 Task: Use the formula "ISTEXT" in spreadsheet "Project portfolio".
Action: Mouse moved to (334, 230)
Screenshot: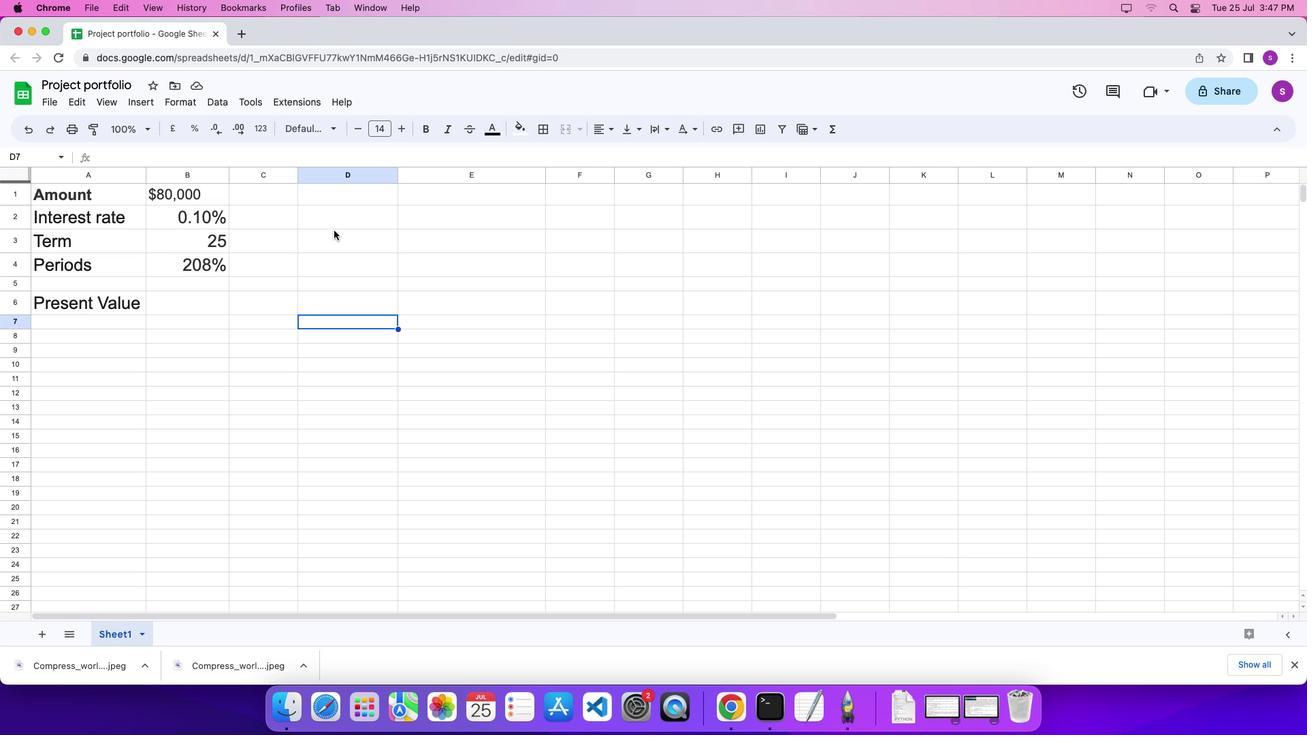 
Action: Mouse pressed left at (334, 230)
Screenshot: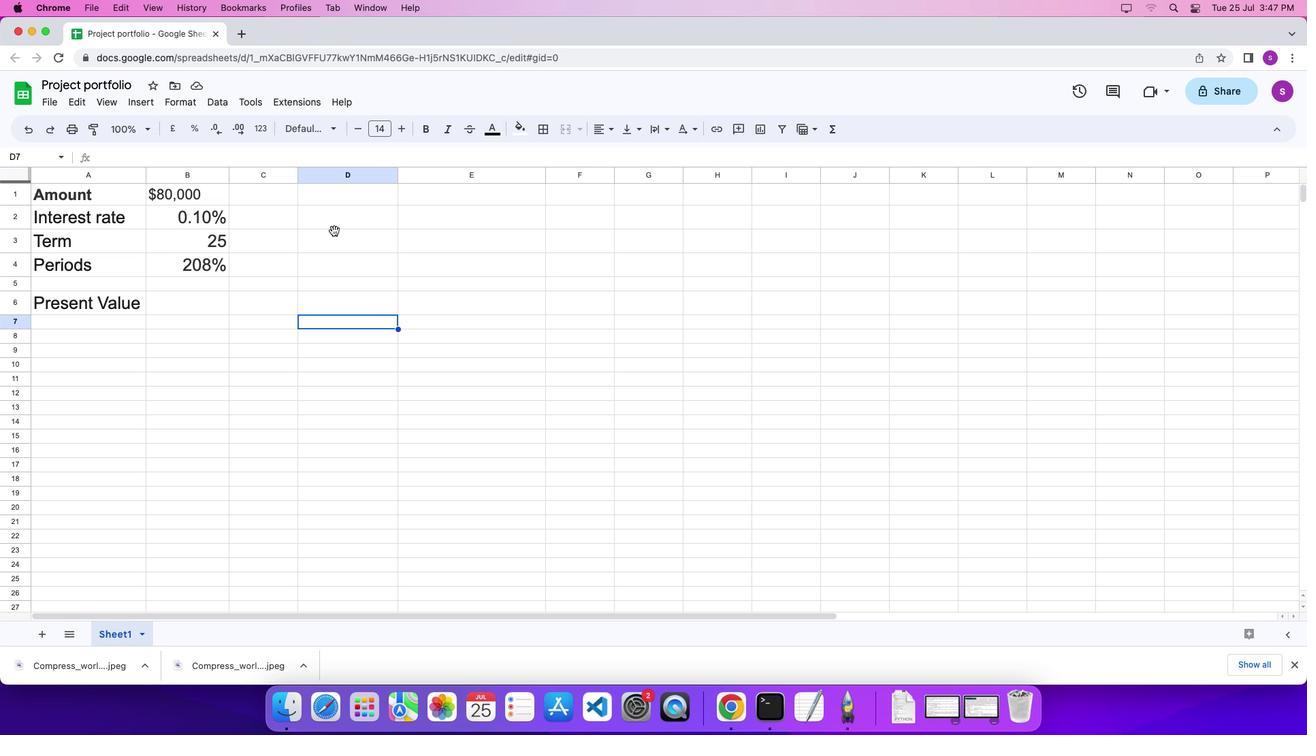
Action: Mouse pressed left at (334, 230)
Screenshot: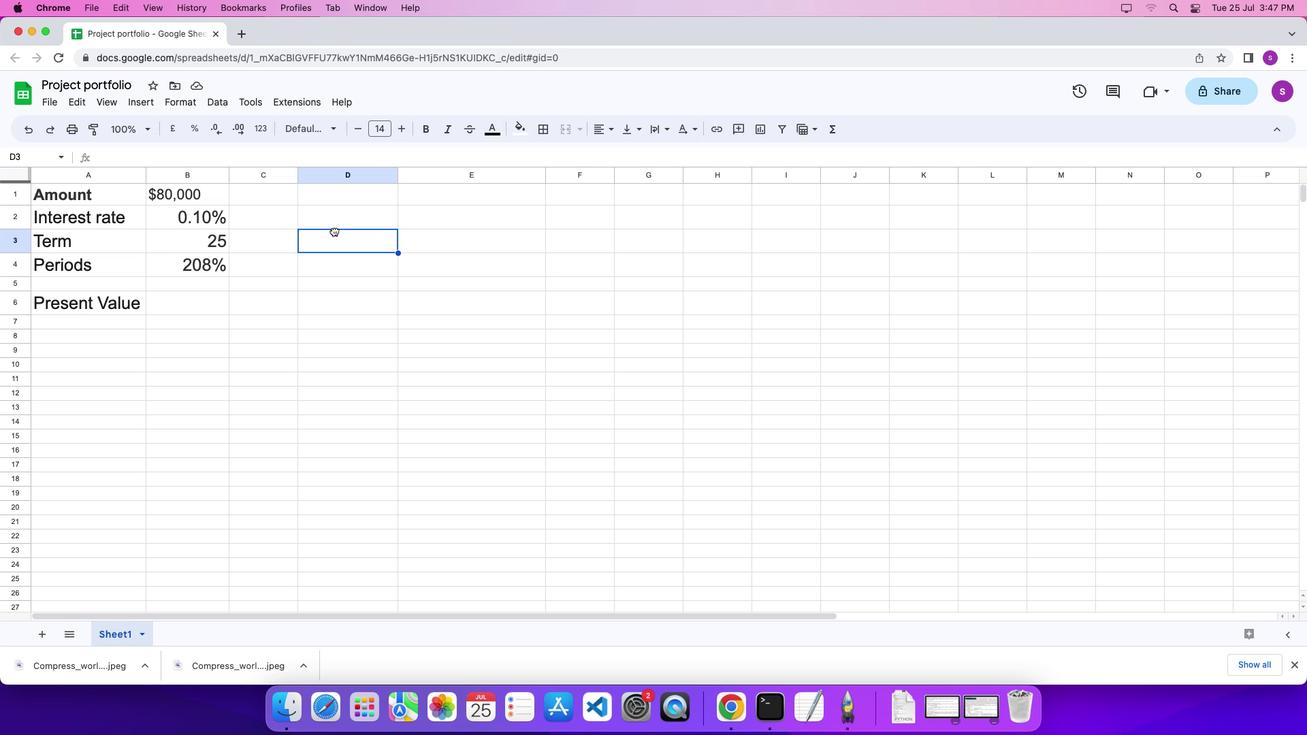 
Action: Mouse moved to (334, 230)
Screenshot: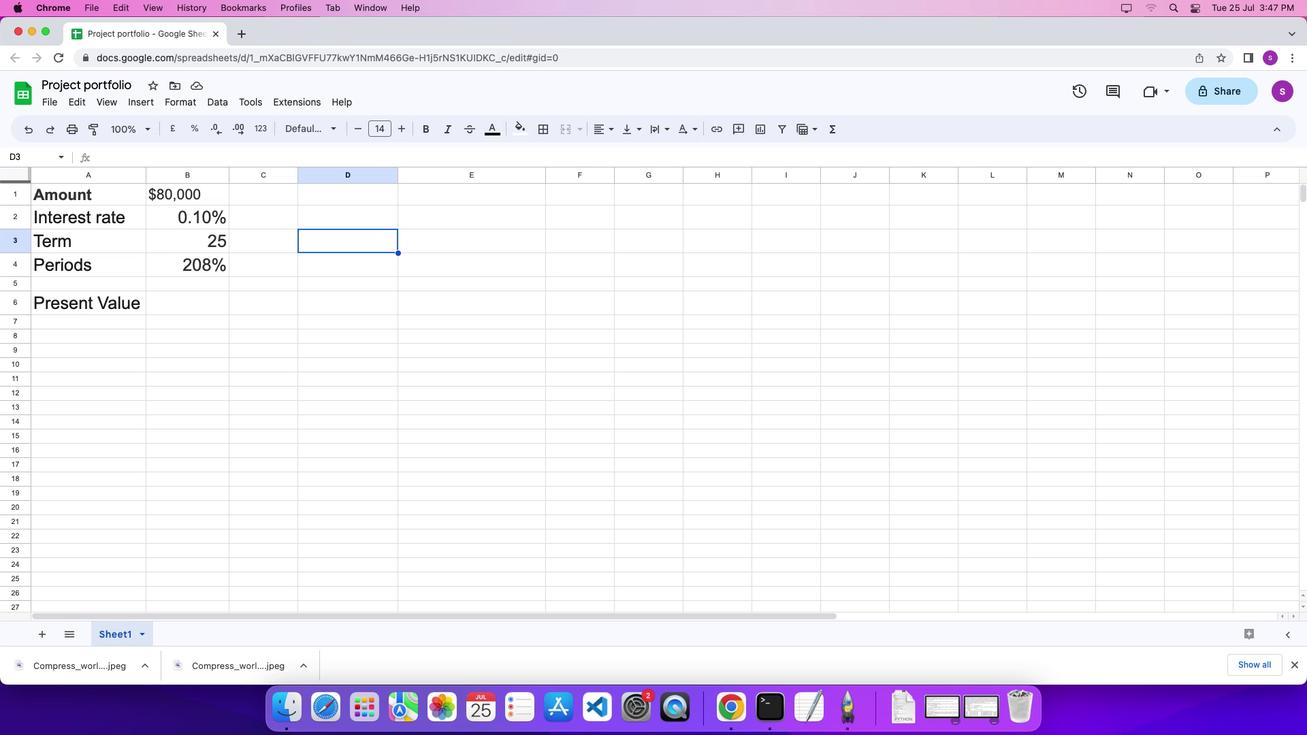 
Action: Key pressed '='
Screenshot: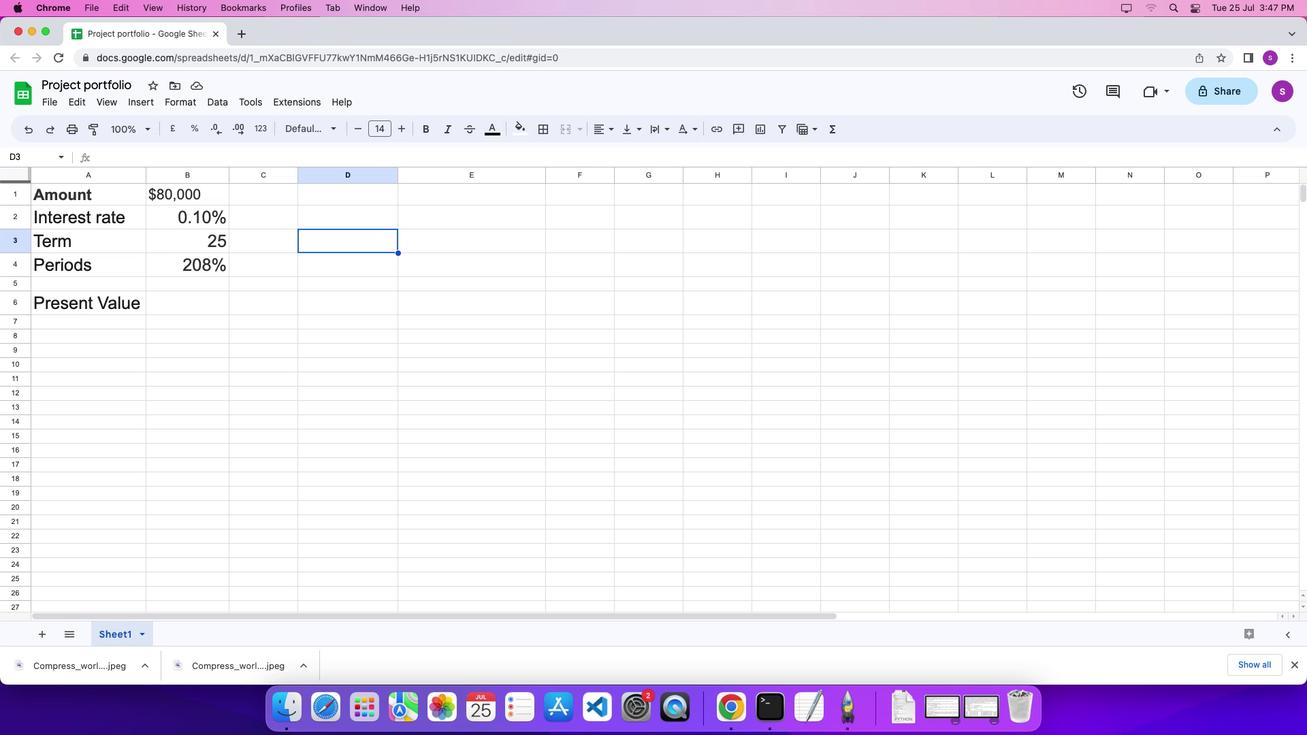 
Action: Mouse moved to (834, 126)
Screenshot: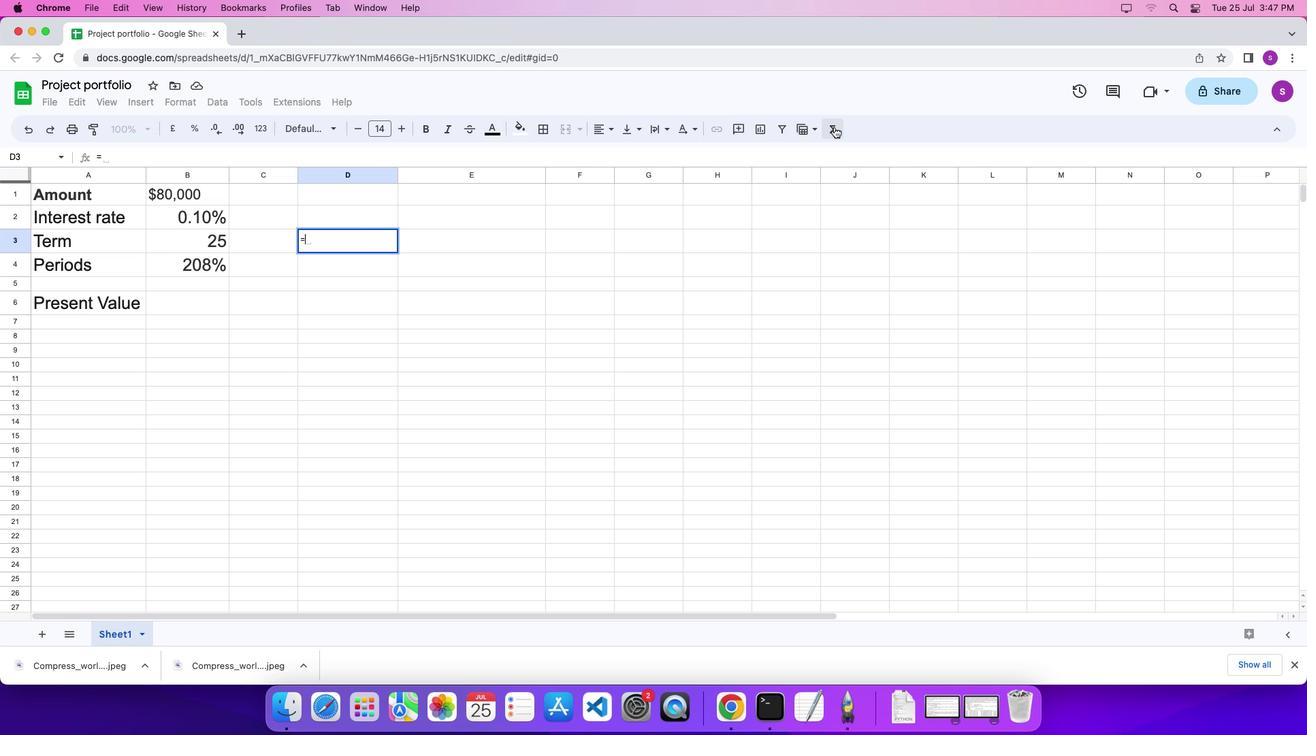 
Action: Mouse pressed left at (834, 126)
Screenshot: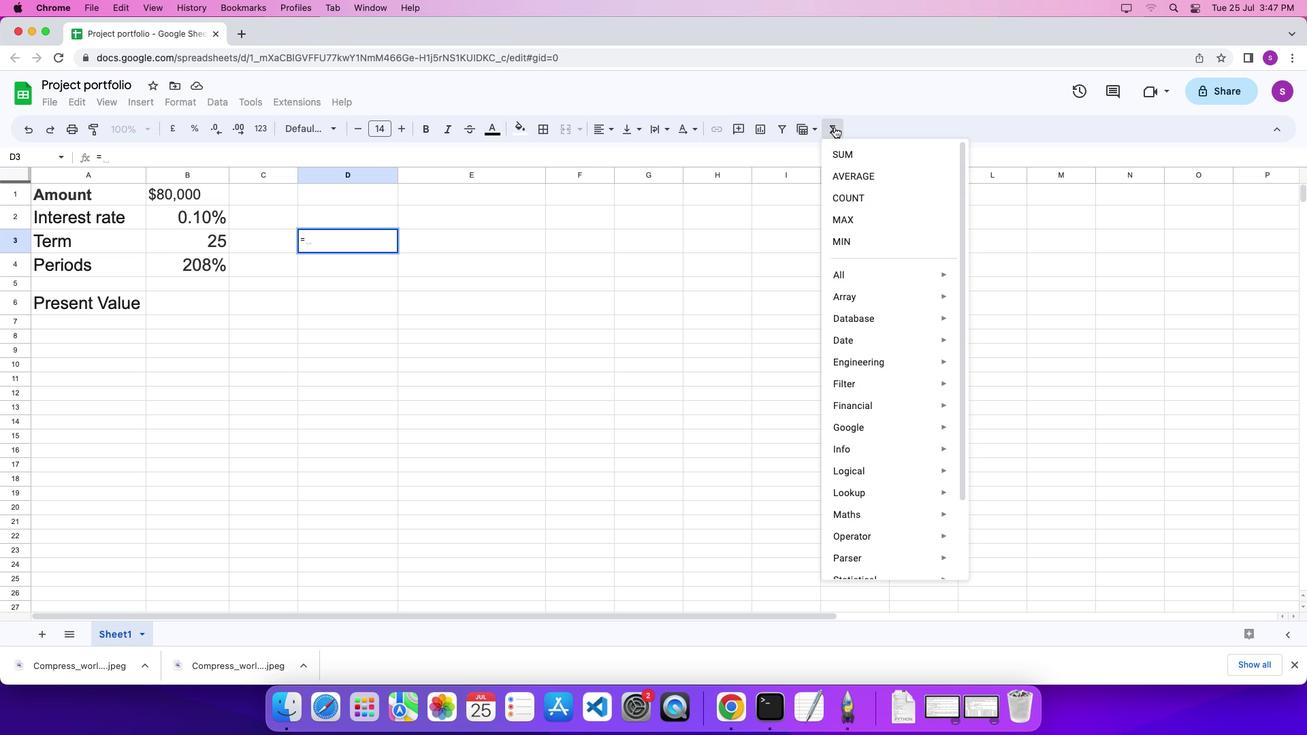 
Action: Mouse moved to (1035, 558)
Screenshot: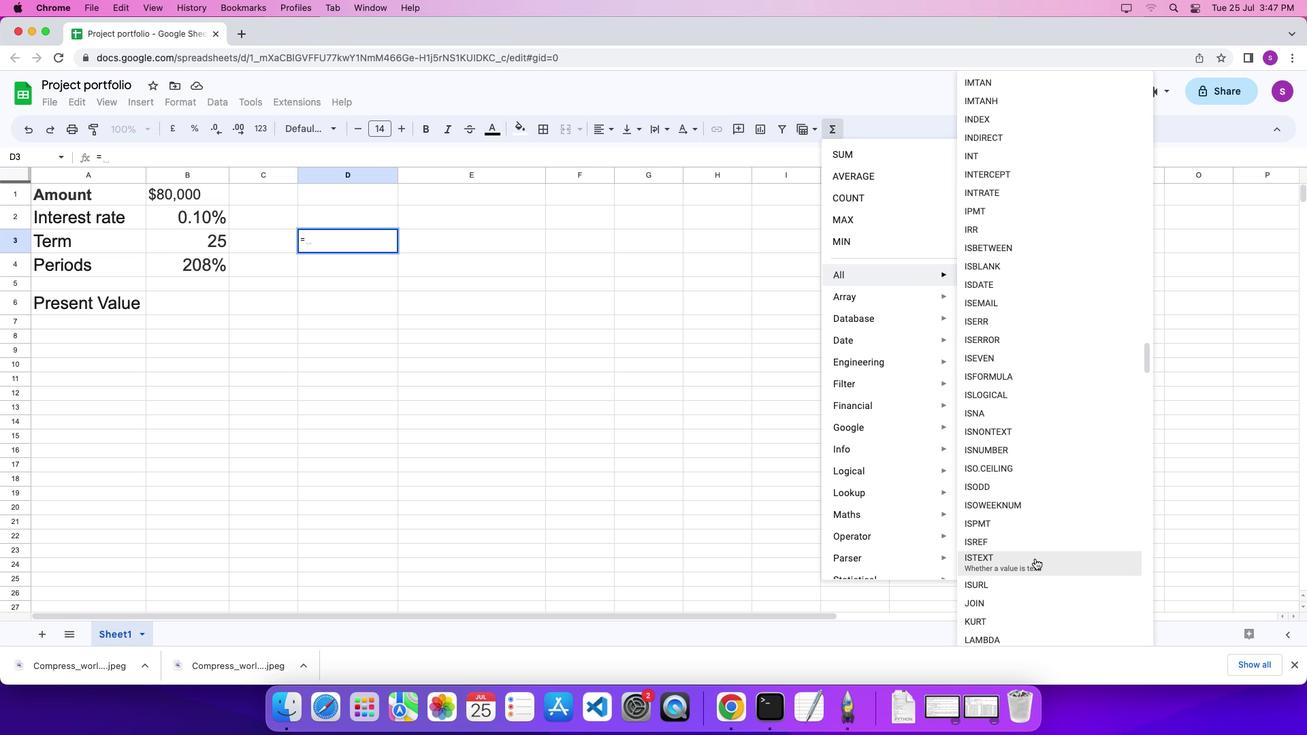 
Action: Mouse pressed left at (1035, 558)
Screenshot: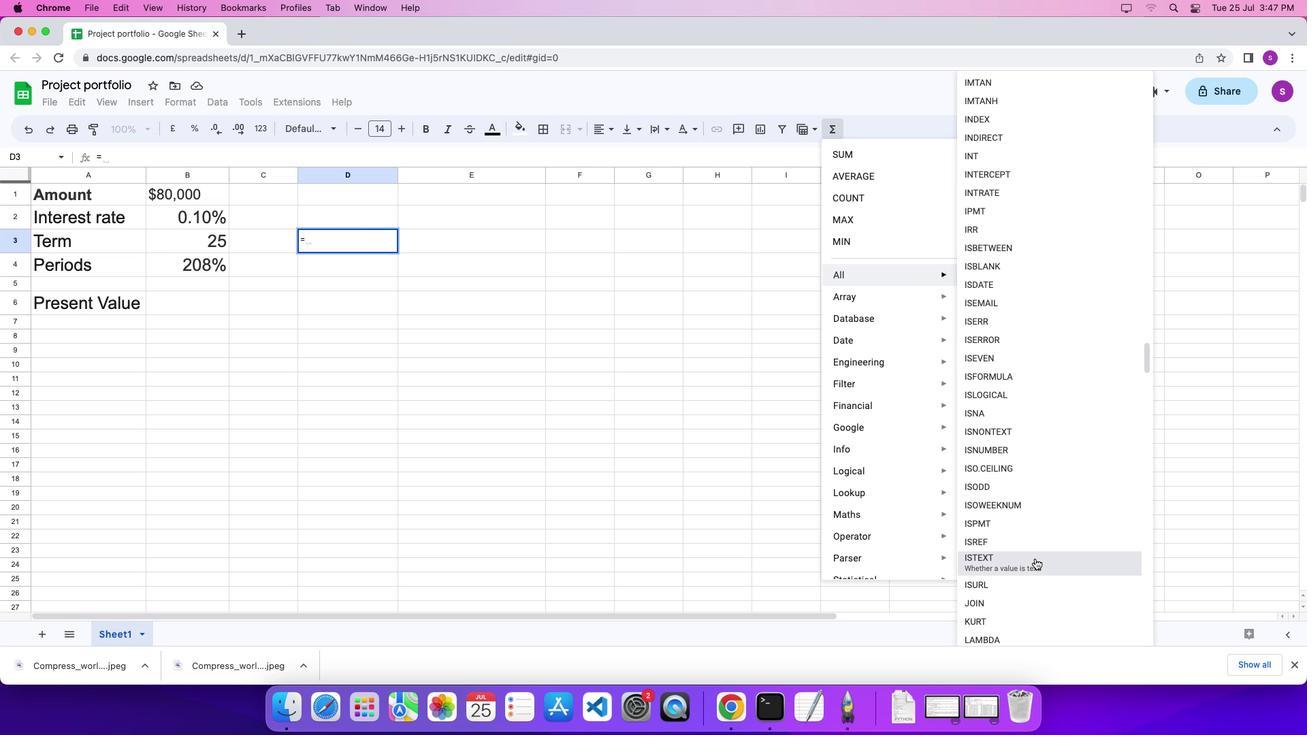 
Action: Mouse moved to (113, 263)
Screenshot: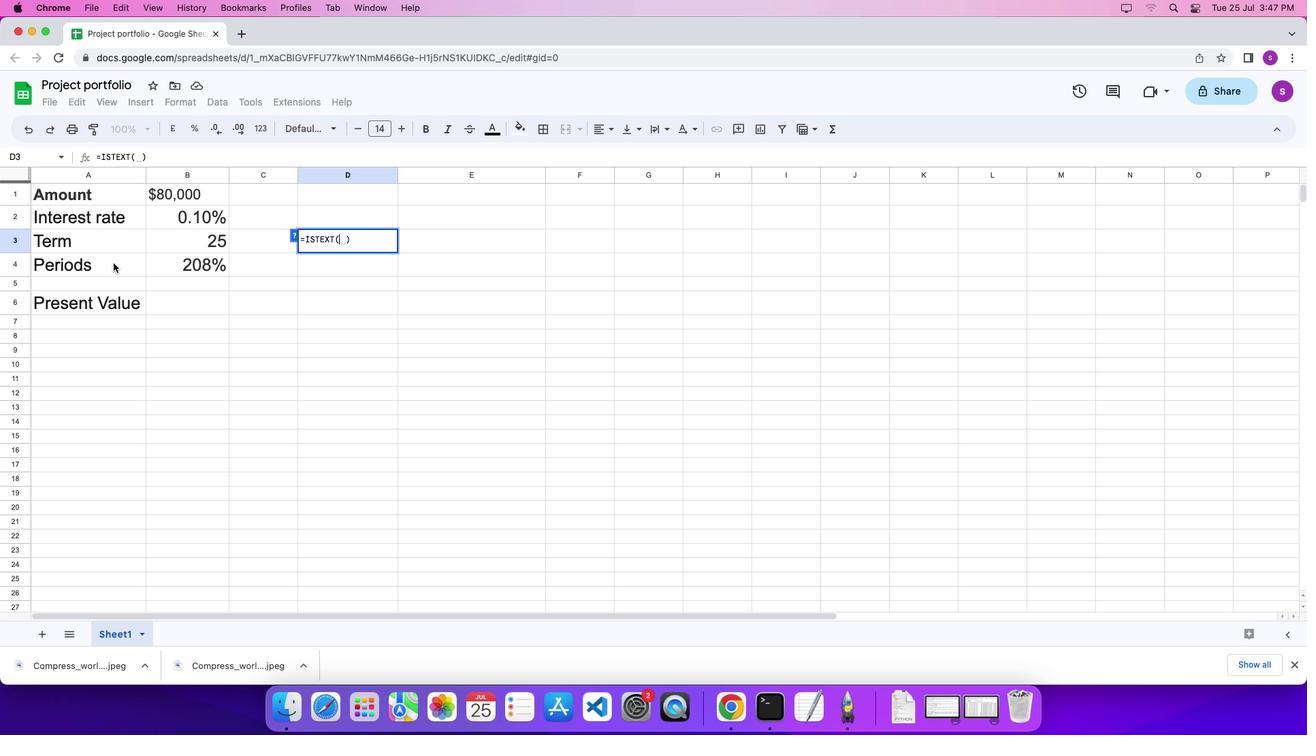 
Action: Mouse pressed left at (113, 263)
Screenshot: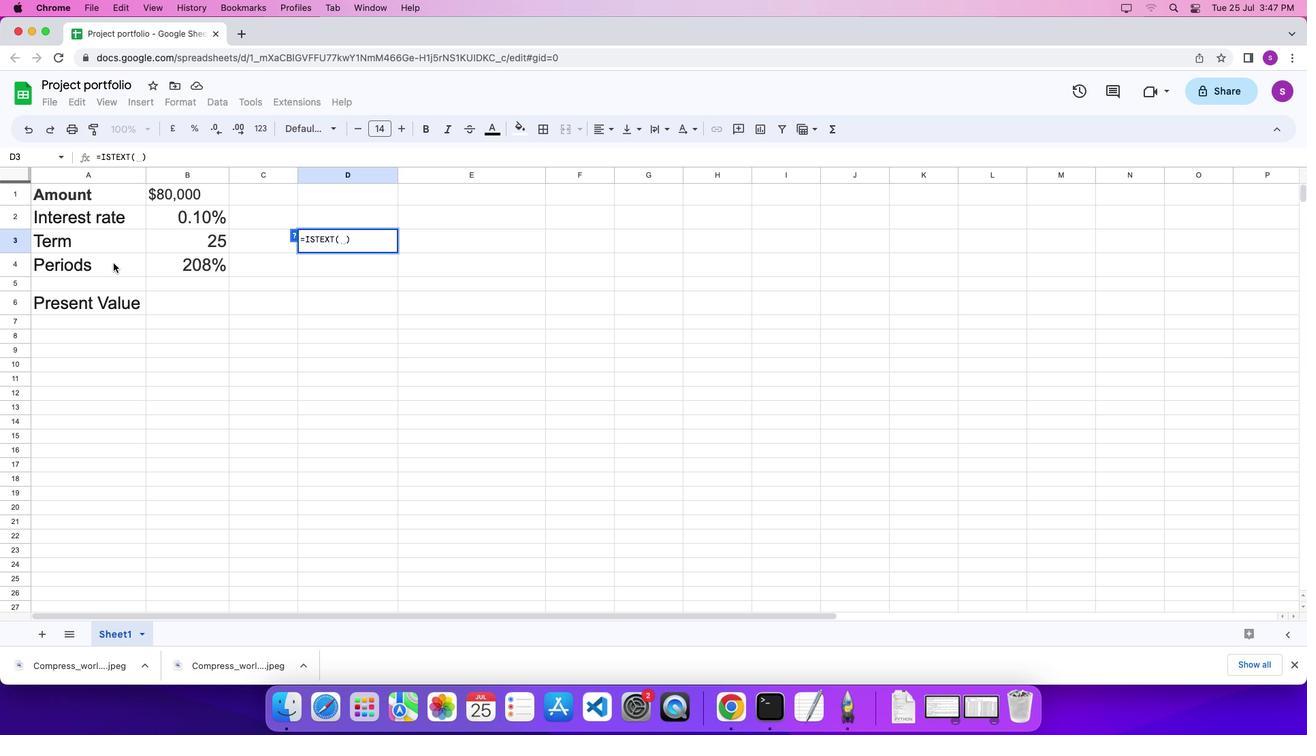 
Action: Mouse moved to (115, 263)
Screenshot: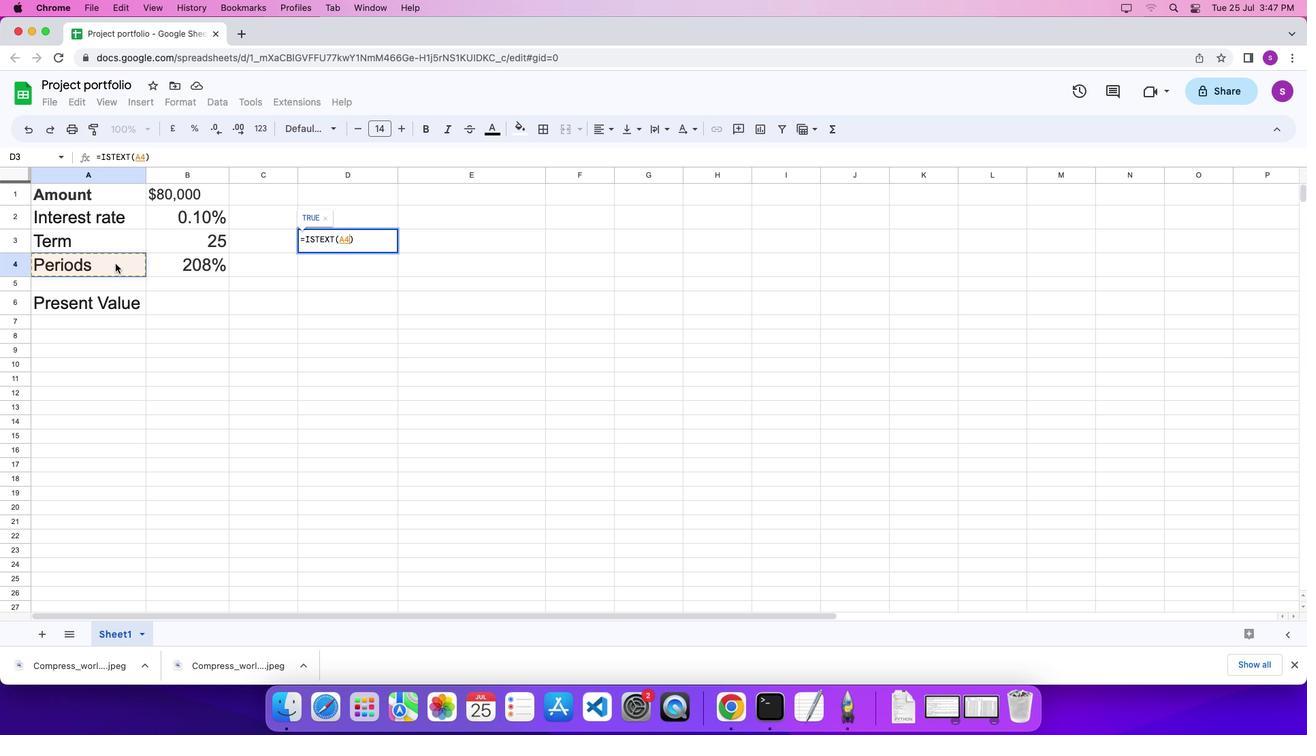 
Action: Key pressed '\x03'
Screenshot: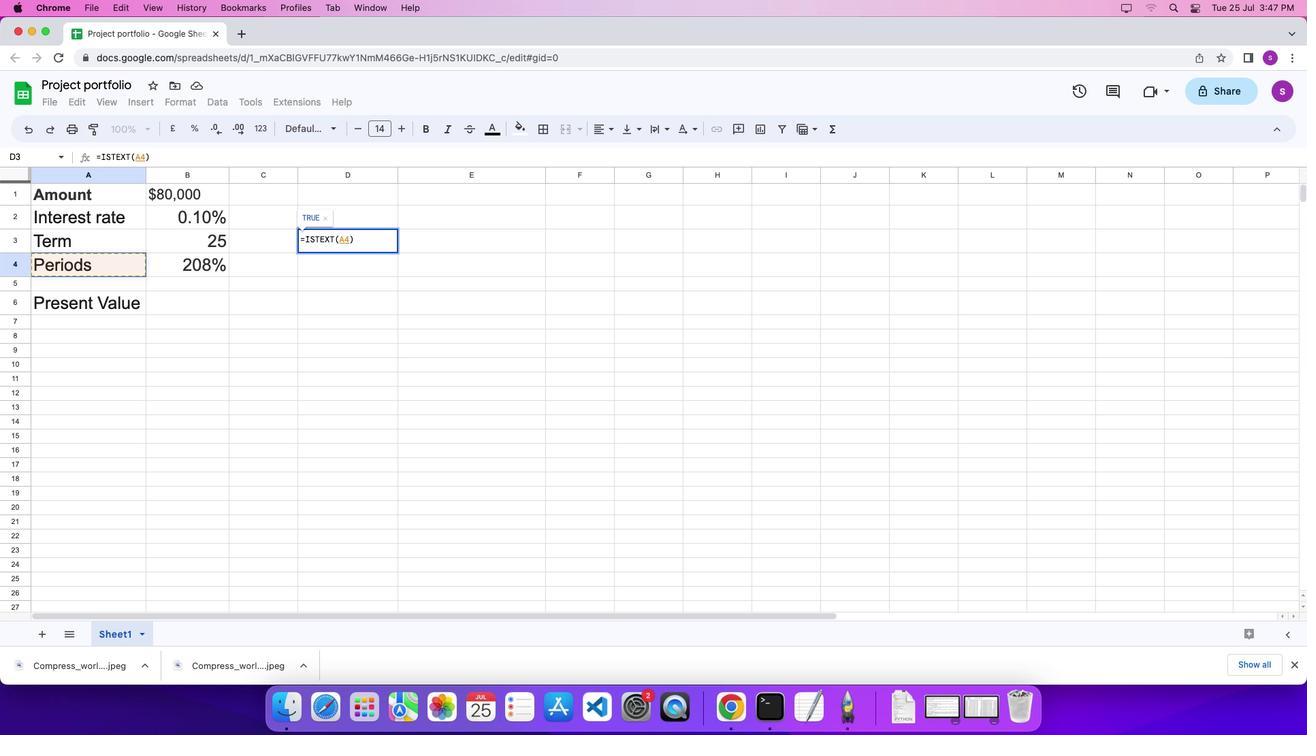 
